 Task: Create a new spreadsheet using the template "Project management: Event marketing timeline by Smartsheet".
Action: Mouse moved to (31, 63)
Screenshot: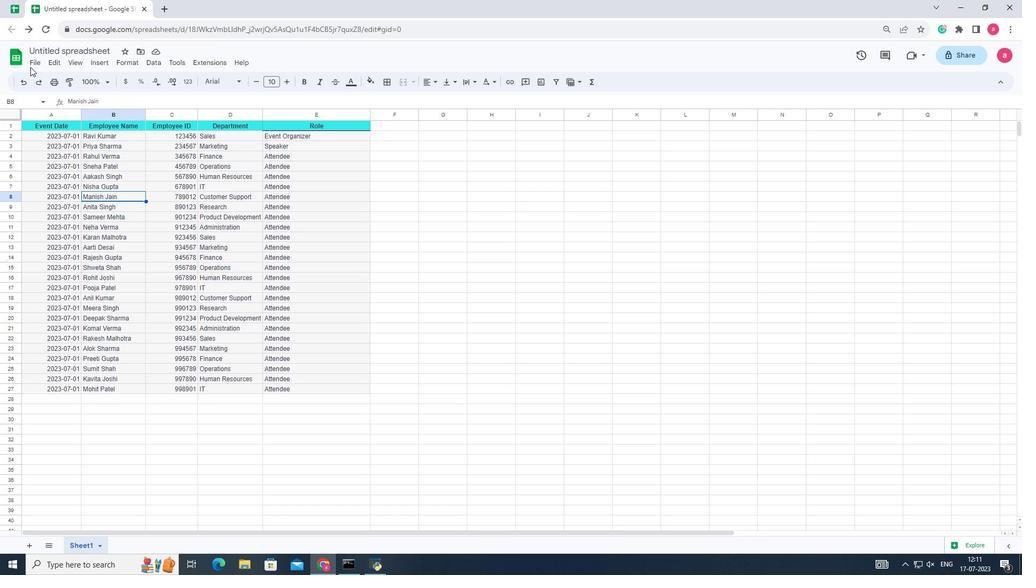 
Action: Mouse pressed left at (31, 63)
Screenshot: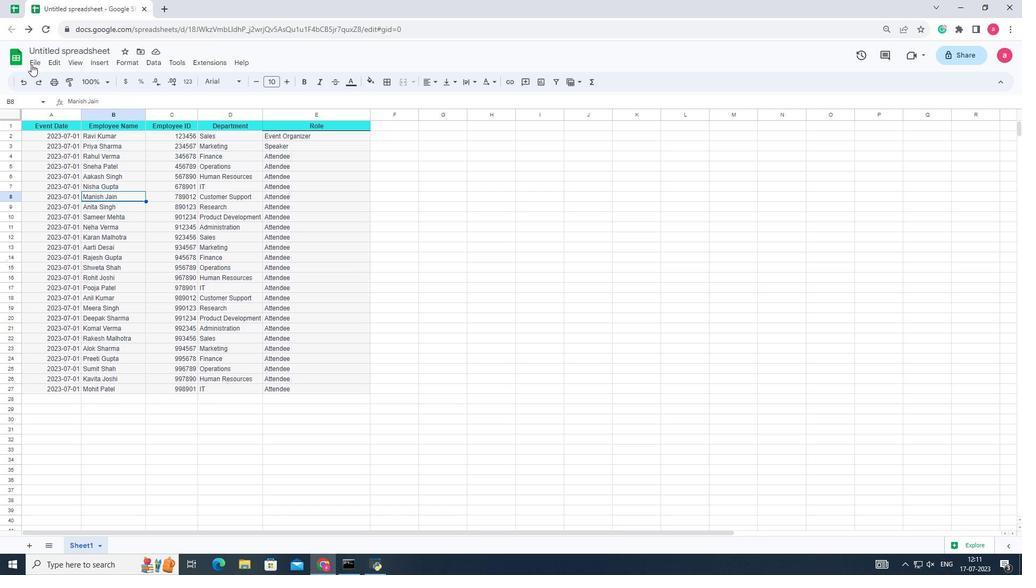 
Action: Mouse moved to (45, 79)
Screenshot: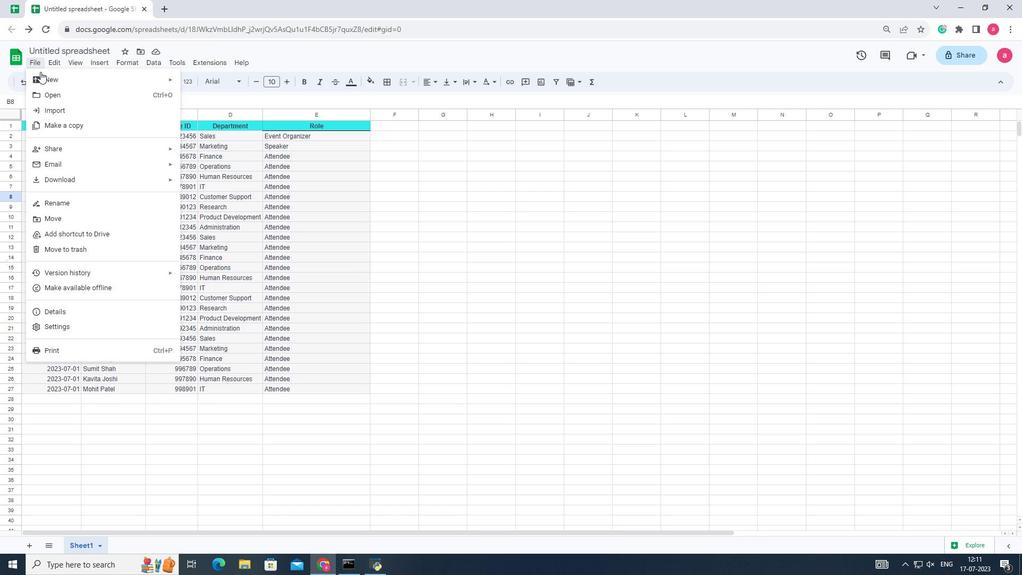 
Action: Mouse pressed left at (45, 79)
Screenshot: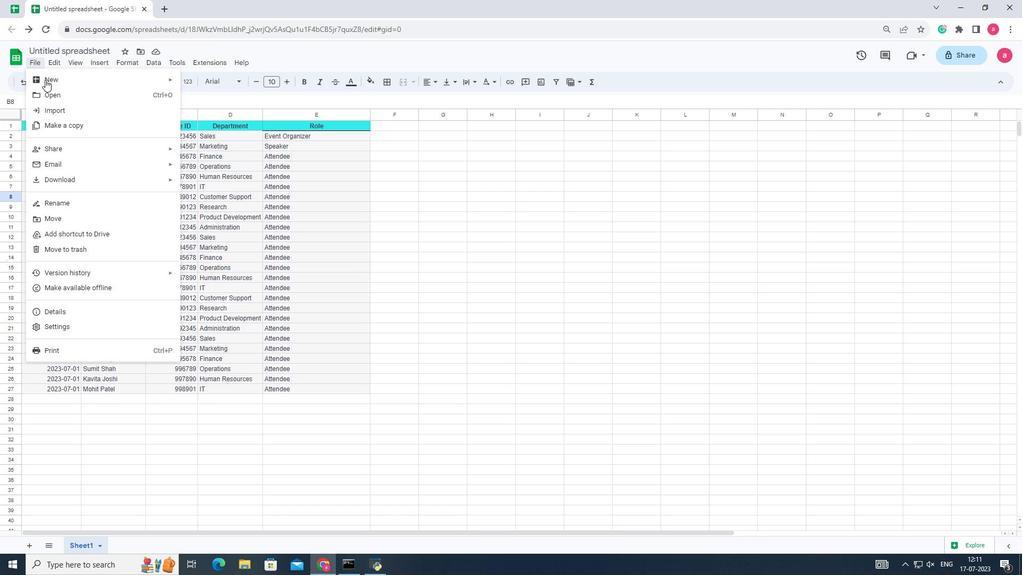 
Action: Mouse moved to (218, 97)
Screenshot: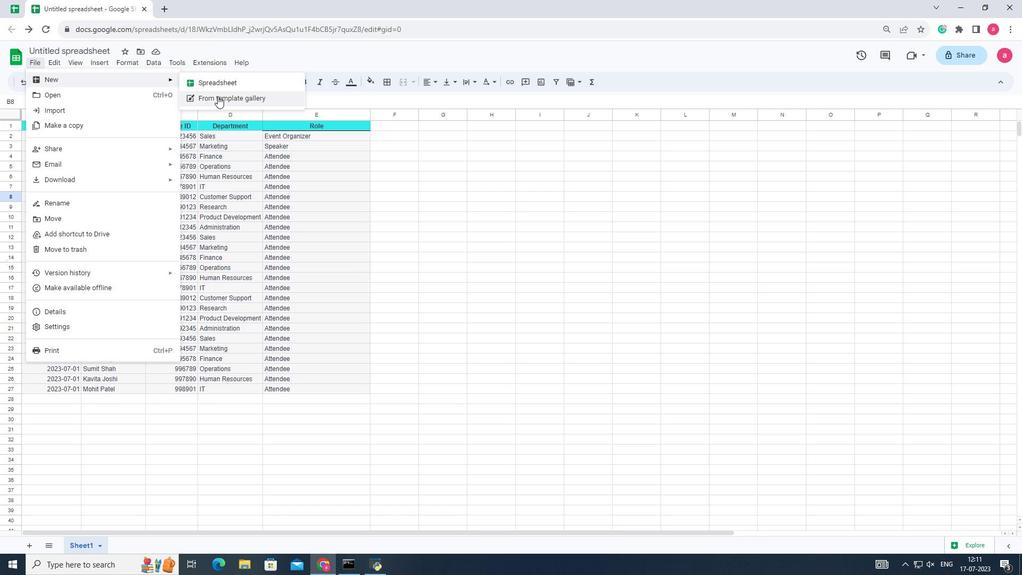 
Action: Mouse pressed left at (218, 97)
Screenshot: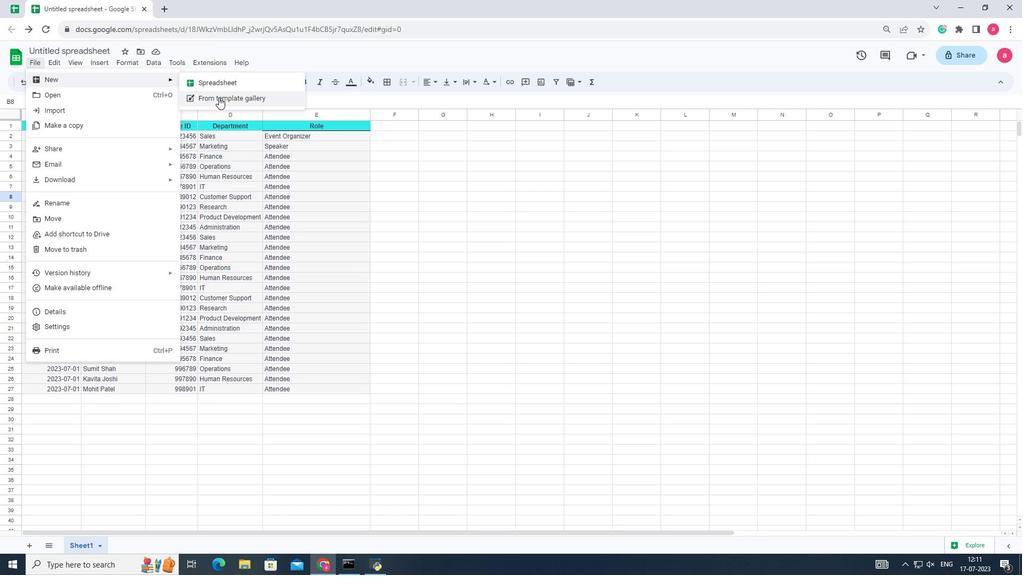 
Action: Mouse moved to (296, 250)
Screenshot: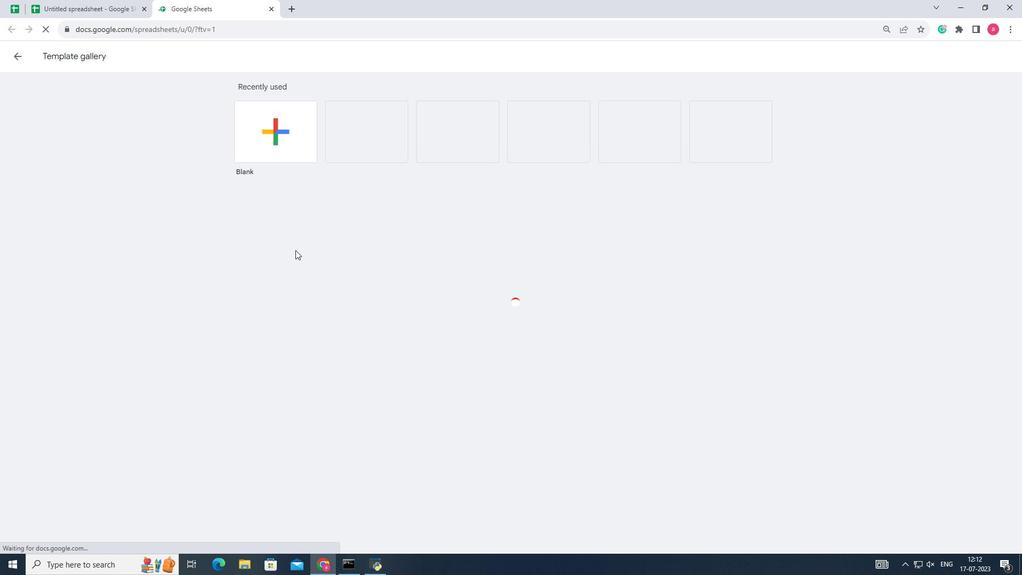 
Action: Mouse scrolled (296, 249) with delta (0, 0)
Screenshot: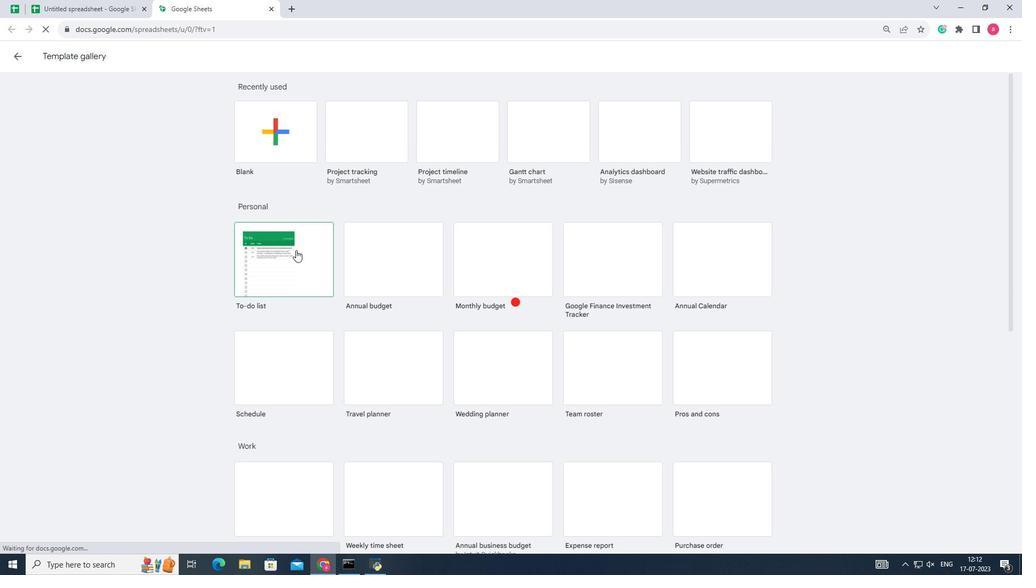 
Action: Mouse scrolled (296, 249) with delta (0, 0)
Screenshot: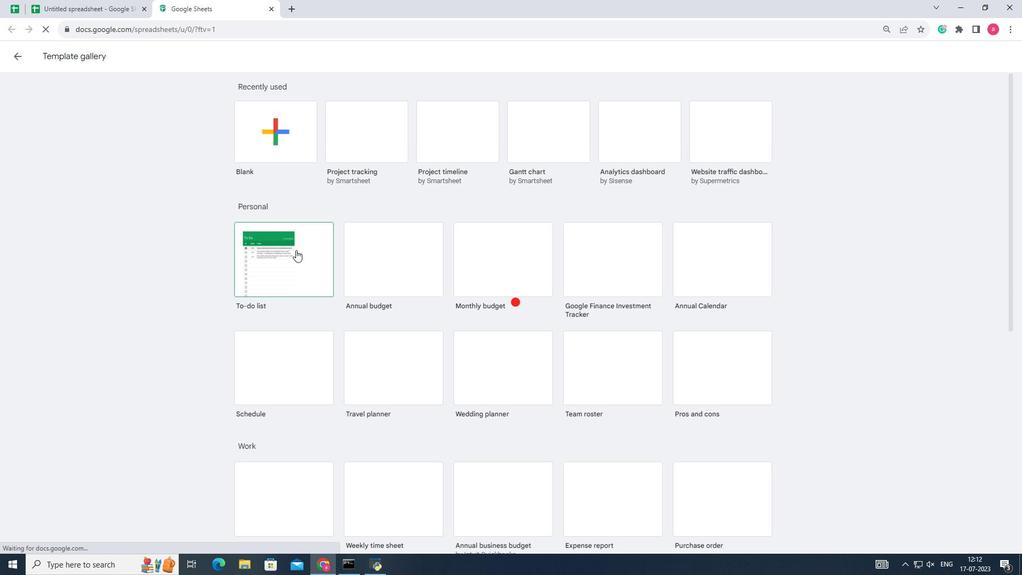 
Action: Mouse moved to (297, 250)
Screenshot: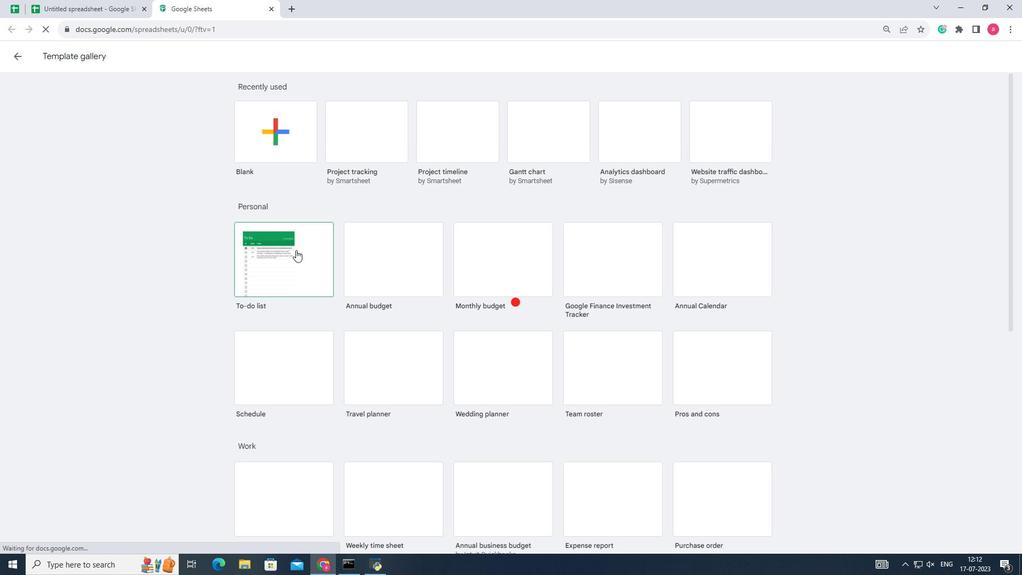 
Action: Mouse scrolled (297, 249) with delta (0, 0)
Screenshot: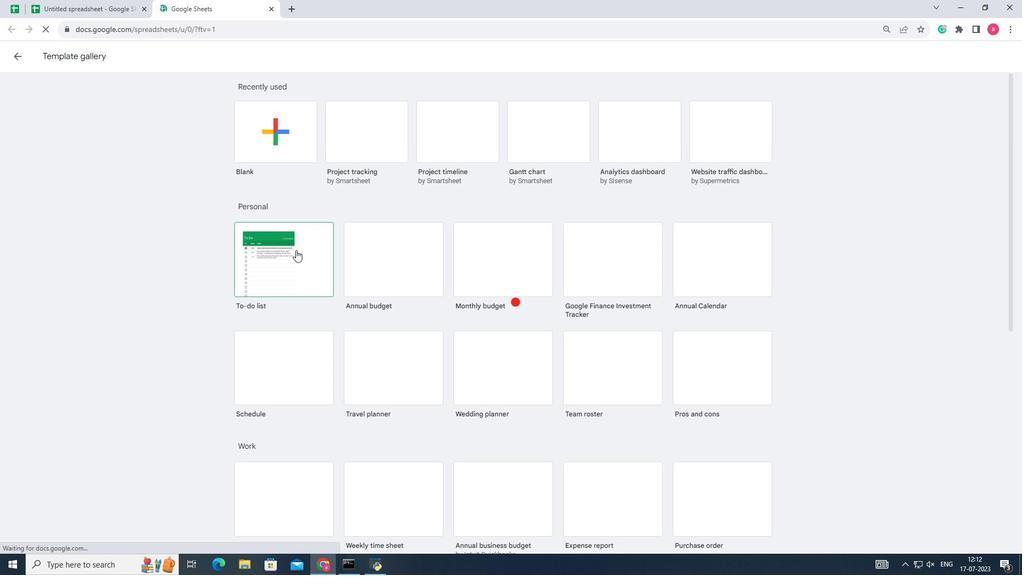 
Action: Mouse scrolled (297, 249) with delta (0, 0)
Screenshot: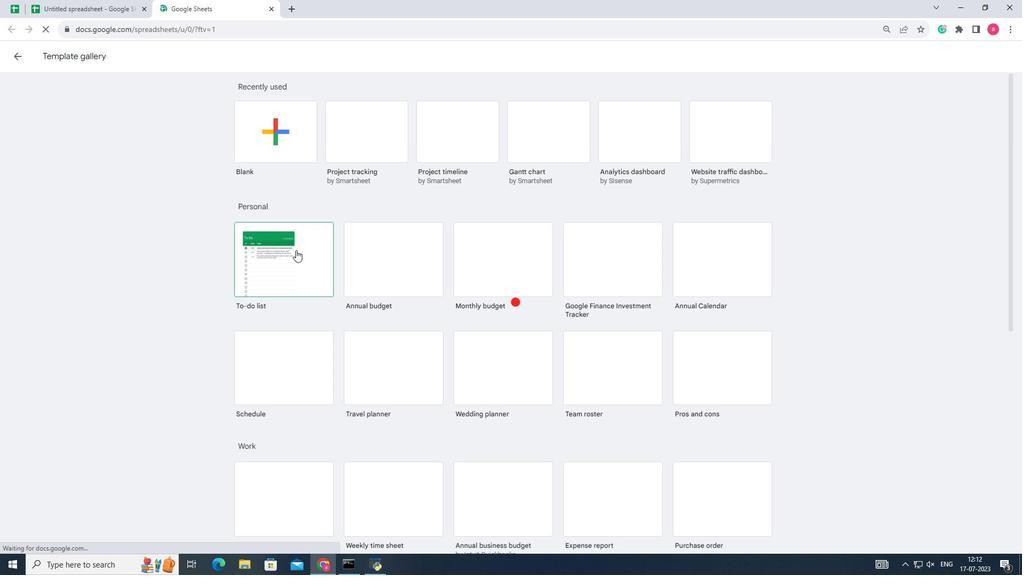 
Action: Mouse moved to (335, 270)
Screenshot: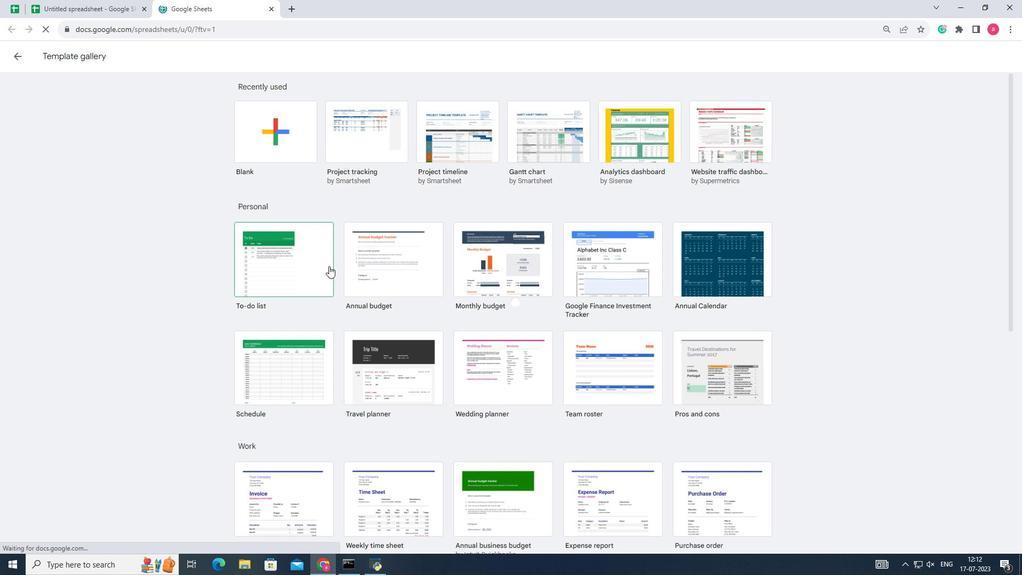 
Action: Mouse scrolled (335, 270) with delta (0, 0)
Screenshot: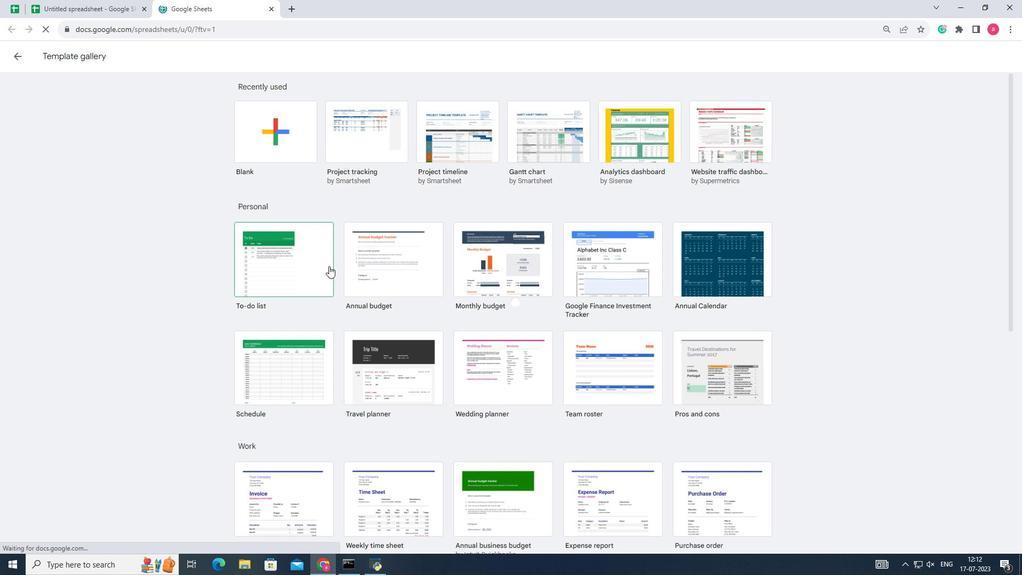 
Action: Mouse moved to (335, 270)
Screenshot: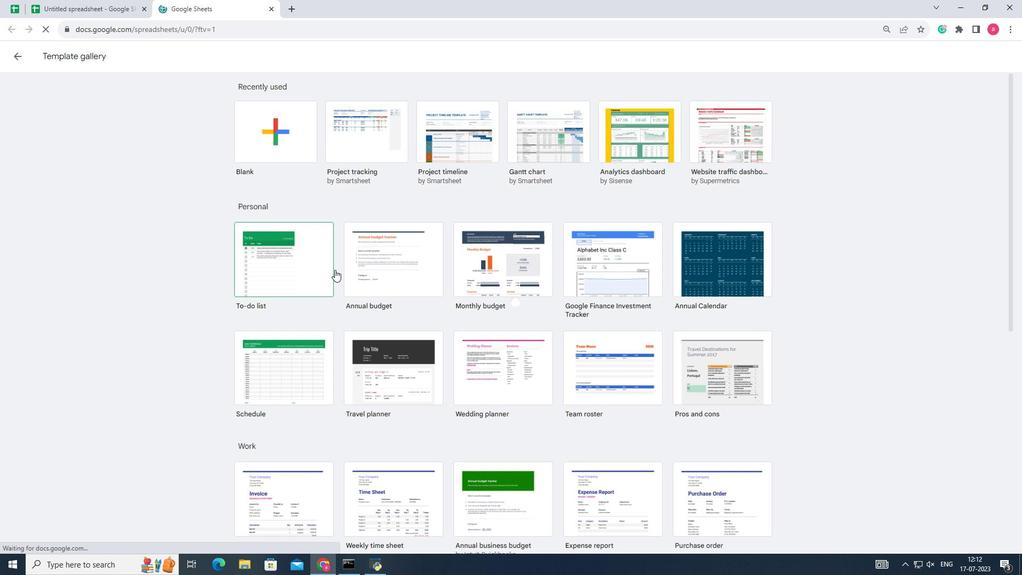 
Action: Mouse scrolled (335, 270) with delta (0, 0)
Screenshot: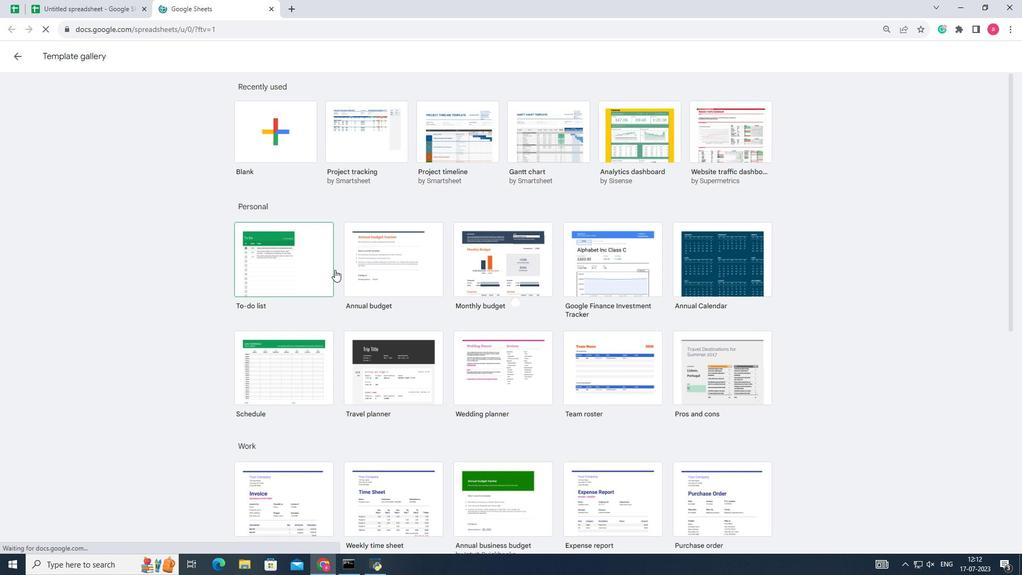 
Action: Mouse scrolled (335, 270) with delta (0, 0)
Screenshot: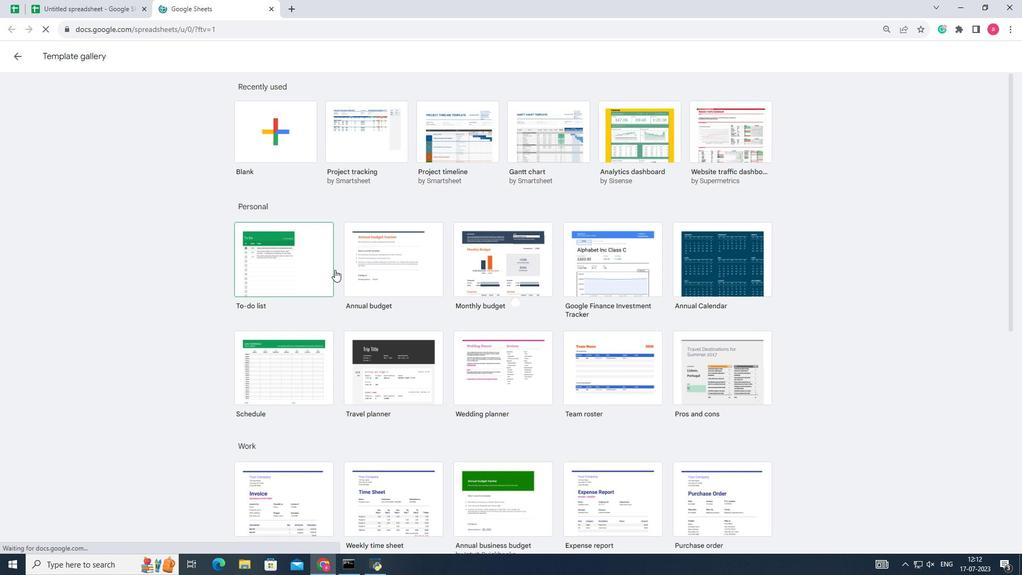 
Action: Mouse scrolled (335, 270) with delta (0, 0)
Screenshot: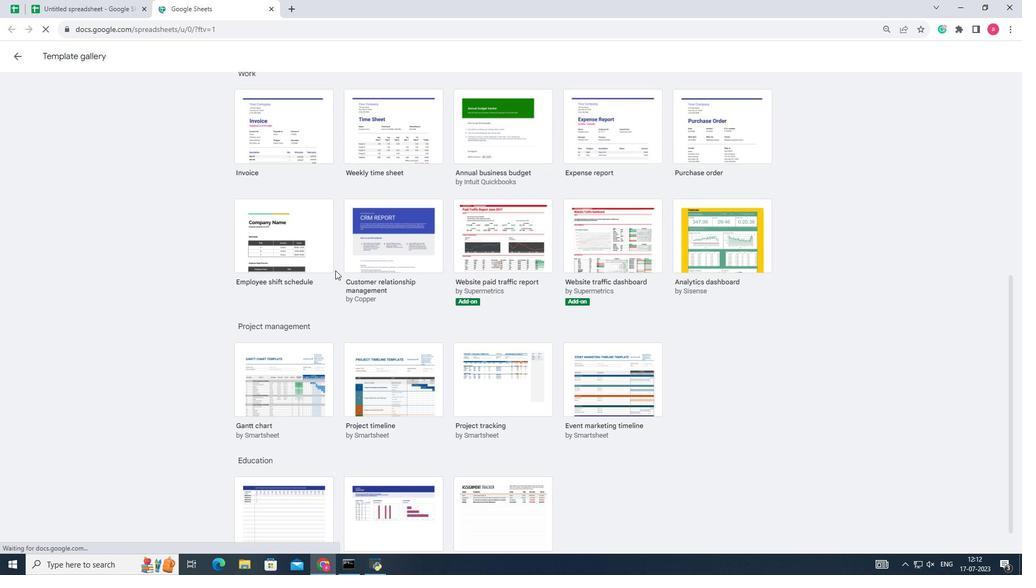 
Action: Mouse scrolled (335, 270) with delta (0, 0)
Screenshot: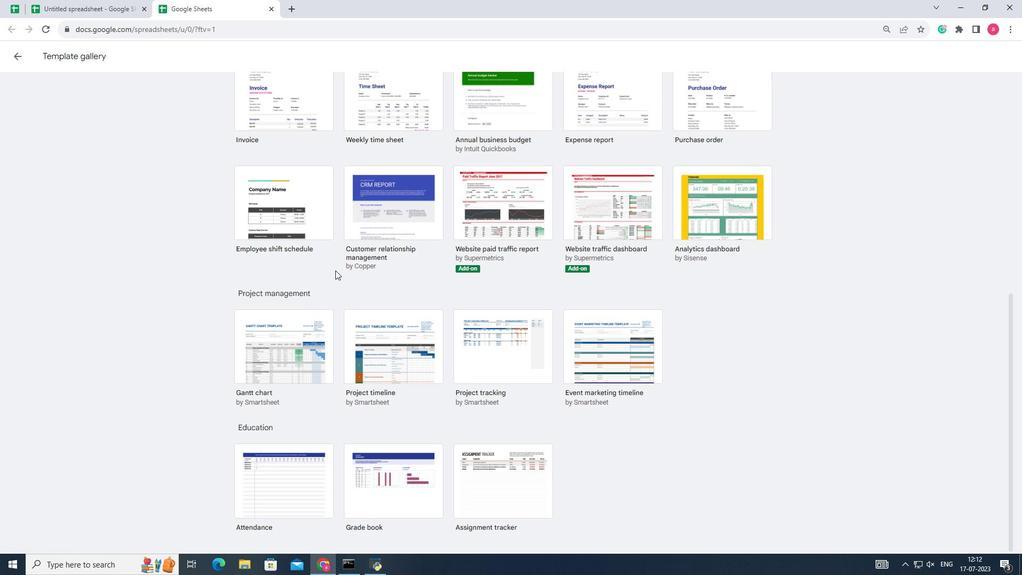 
Action: Mouse scrolled (335, 270) with delta (0, 0)
Screenshot: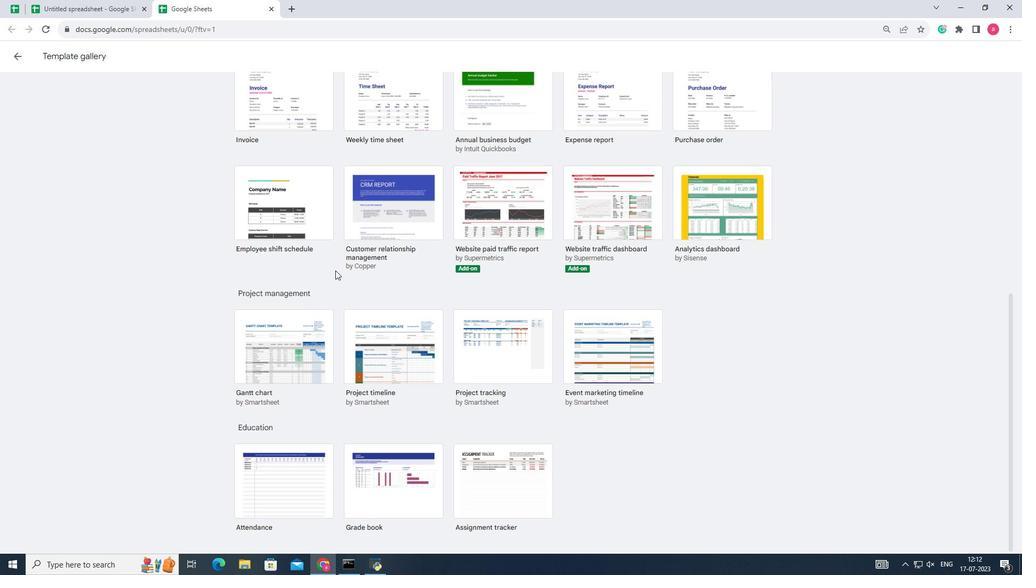 
Action: Mouse moved to (595, 365)
Screenshot: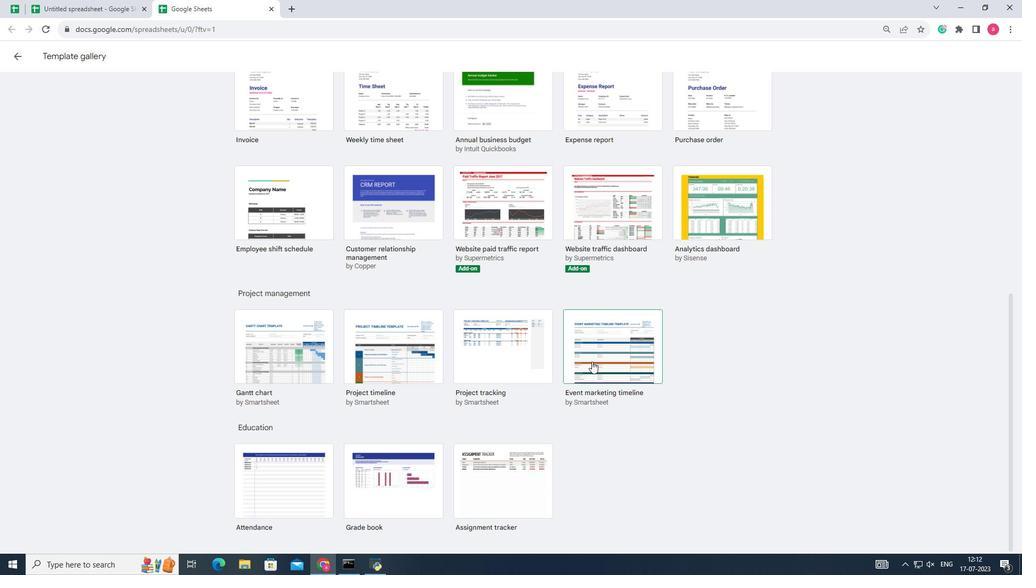 
Action: Mouse pressed left at (595, 365)
Screenshot: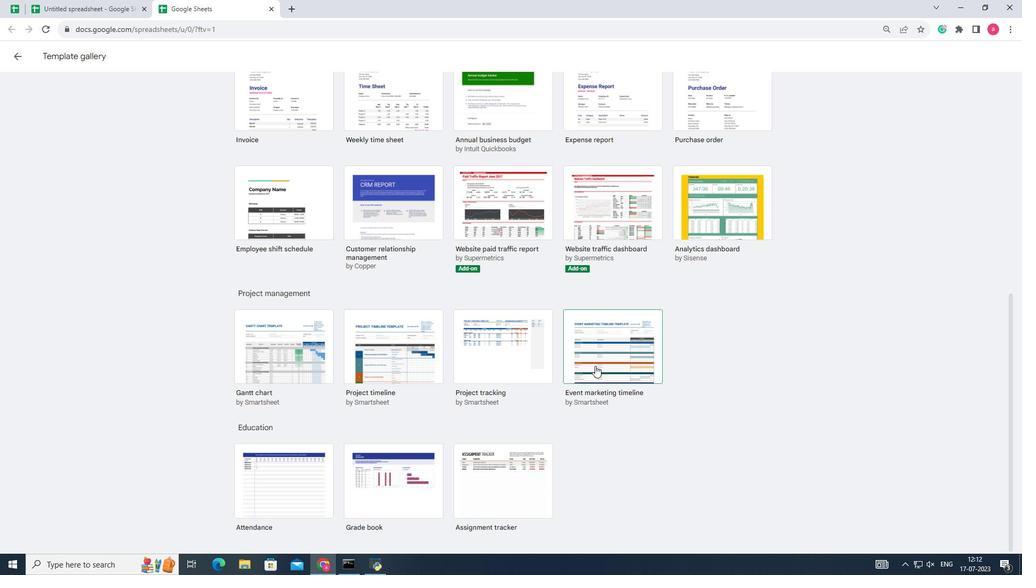 
Action: Mouse moved to (342, 326)
Screenshot: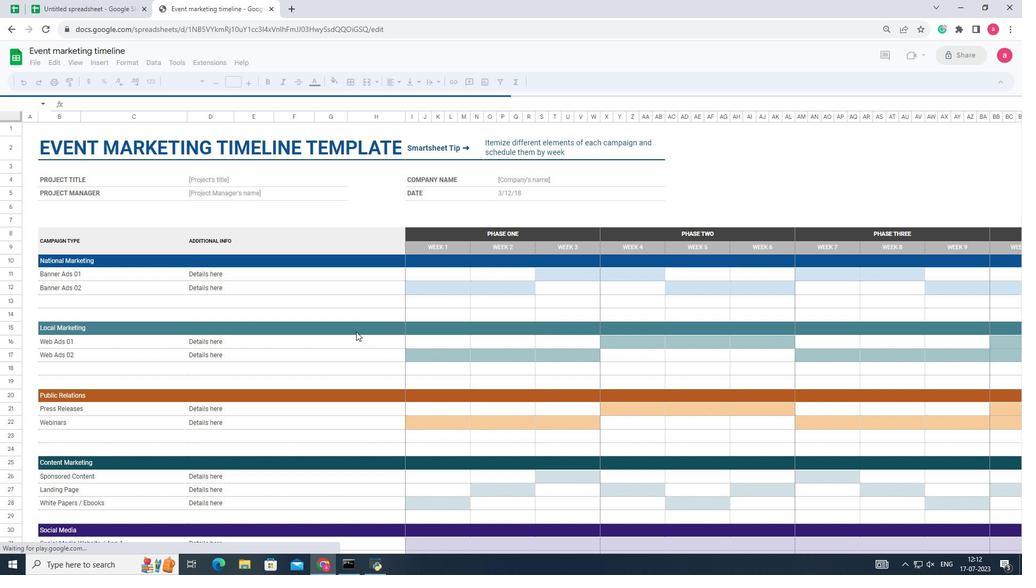 
